 Task: Create a due date automation trigger when advanced on, 2 working days after a card is due add content with a description starting with resumeat 11:00 AM.
Action: Mouse moved to (1131, 91)
Screenshot: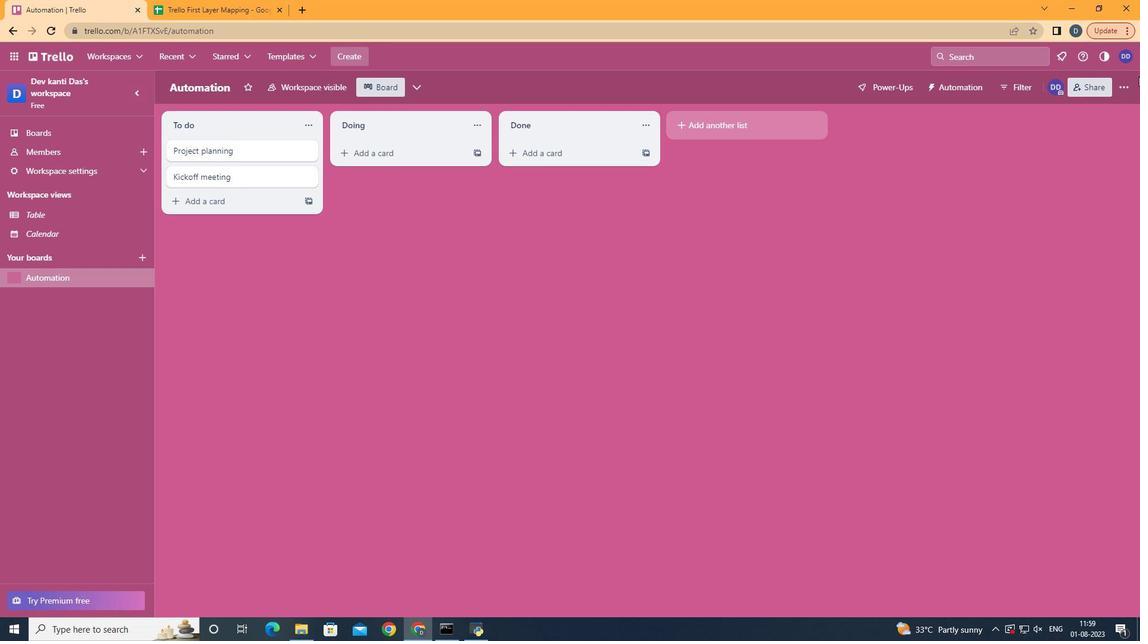 
Action: Mouse pressed left at (1131, 91)
Screenshot: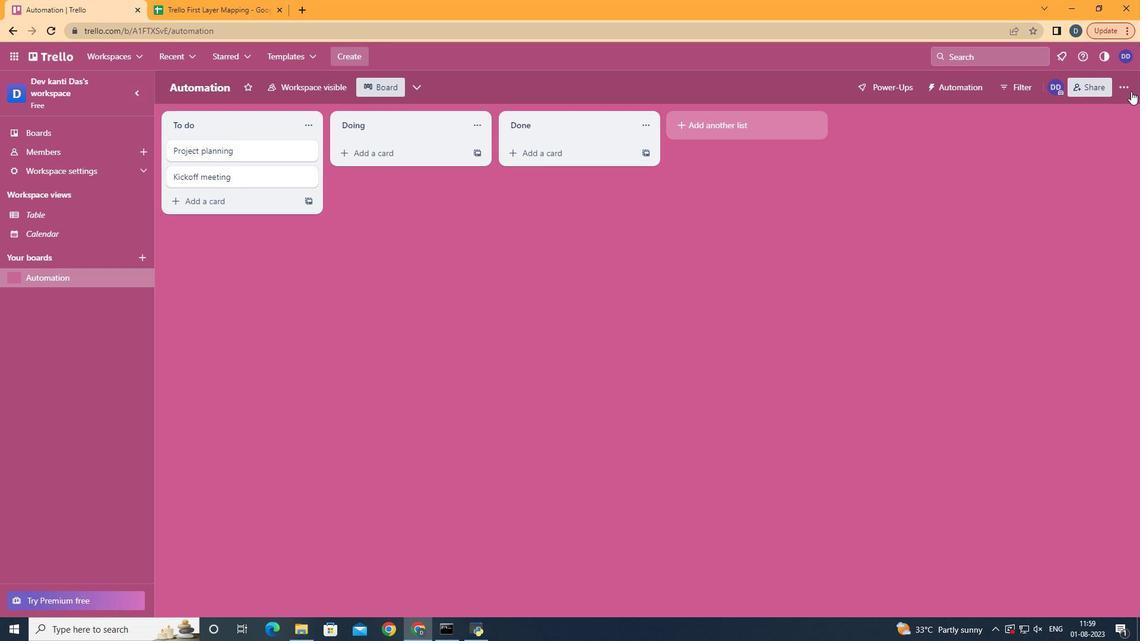 
Action: Mouse moved to (1041, 251)
Screenshot: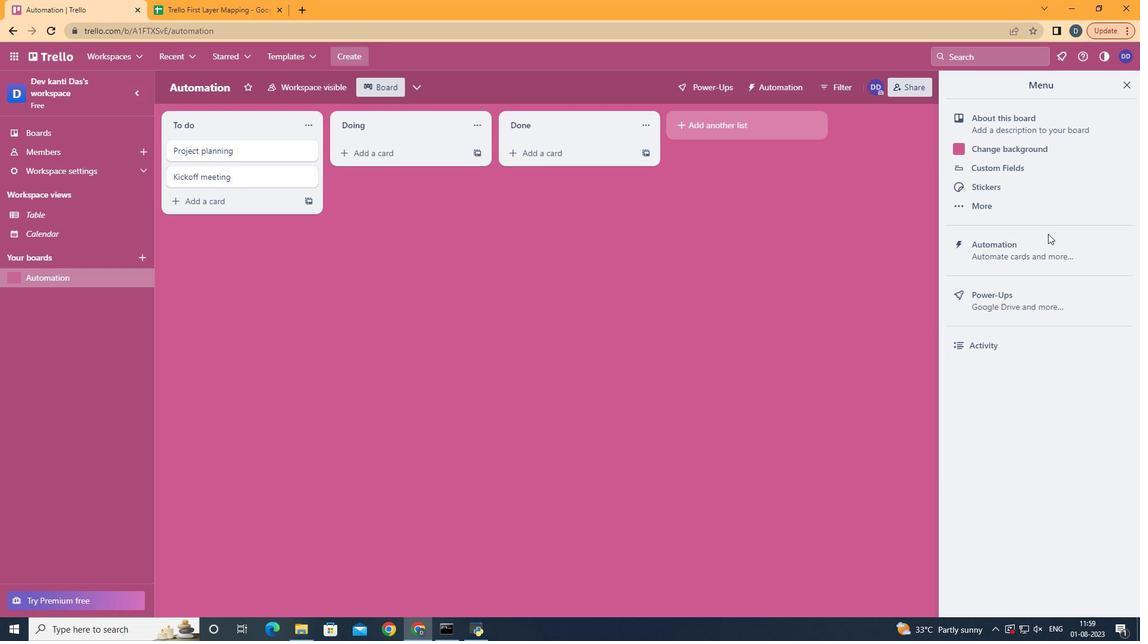 
Action: Mouse pressed left at (1041, 251)
Screenshot: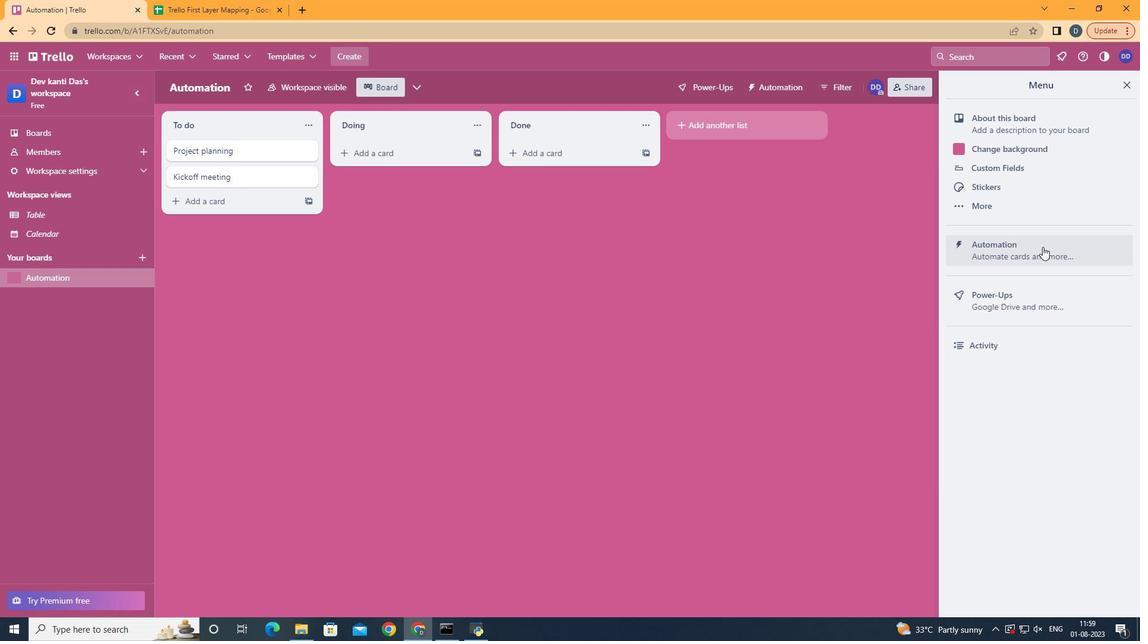 
Action: Mouse moved to (223, 238)
Screenshot: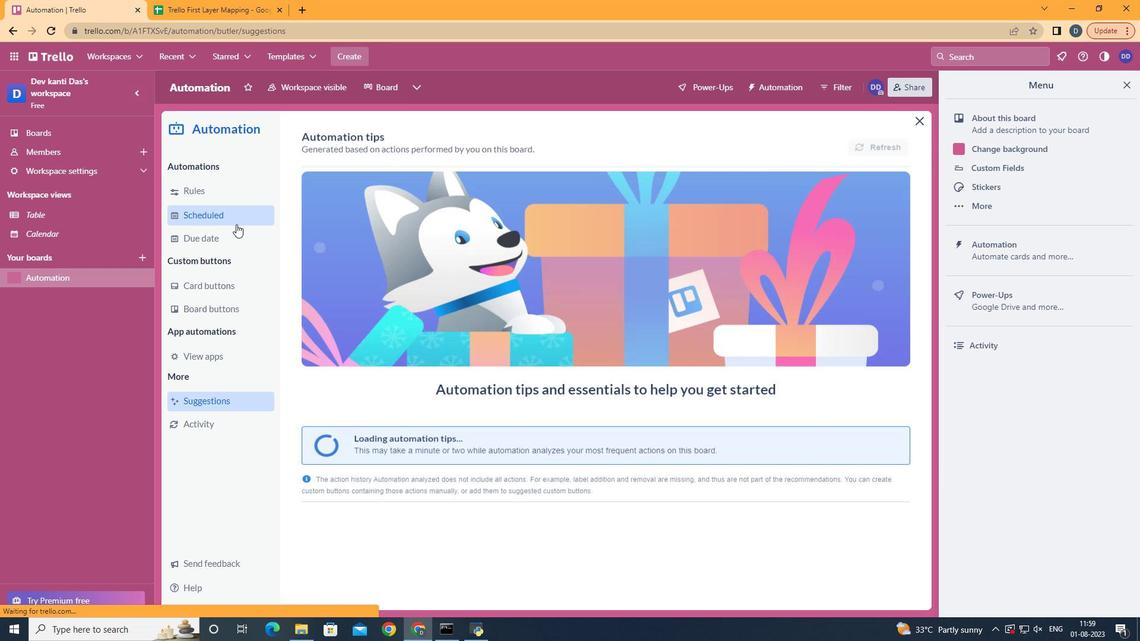 
Action: Mouse pressed left at (223, 238)
Screenshot: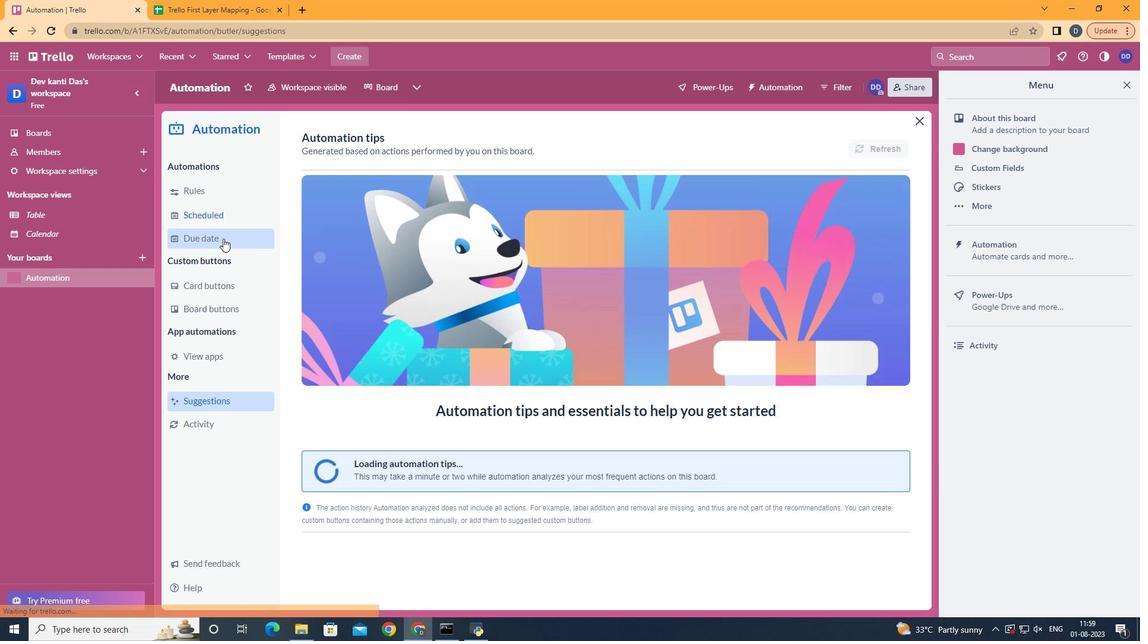 
Action: Mouse moved to (830, 146)
Screenshot: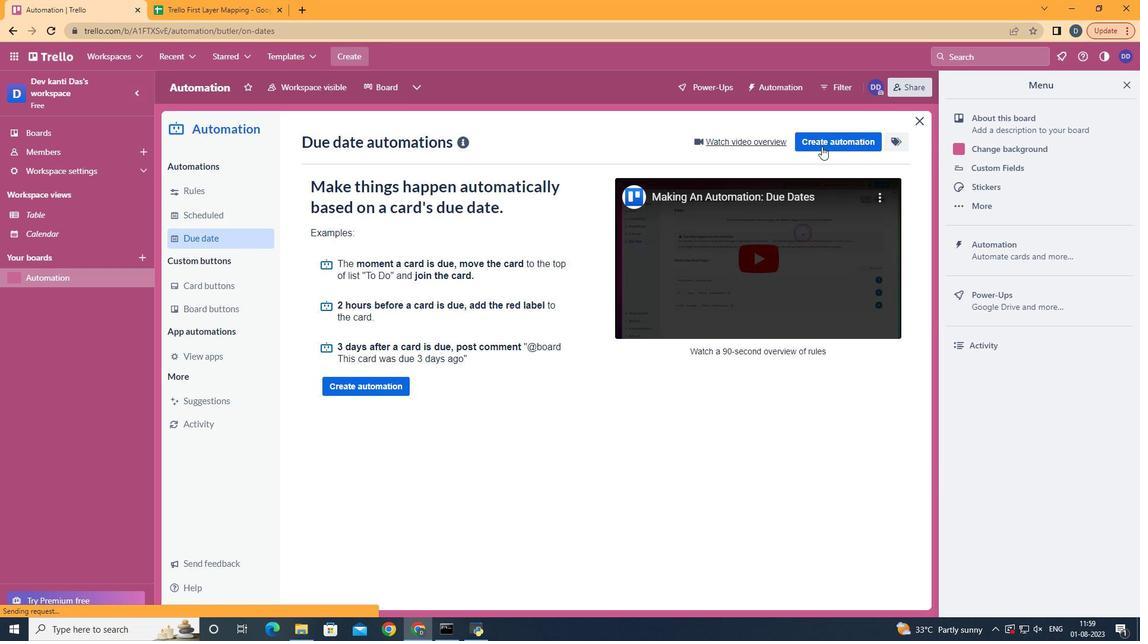 
Action: Mouse pressed left at (830, 146)
Screenshot: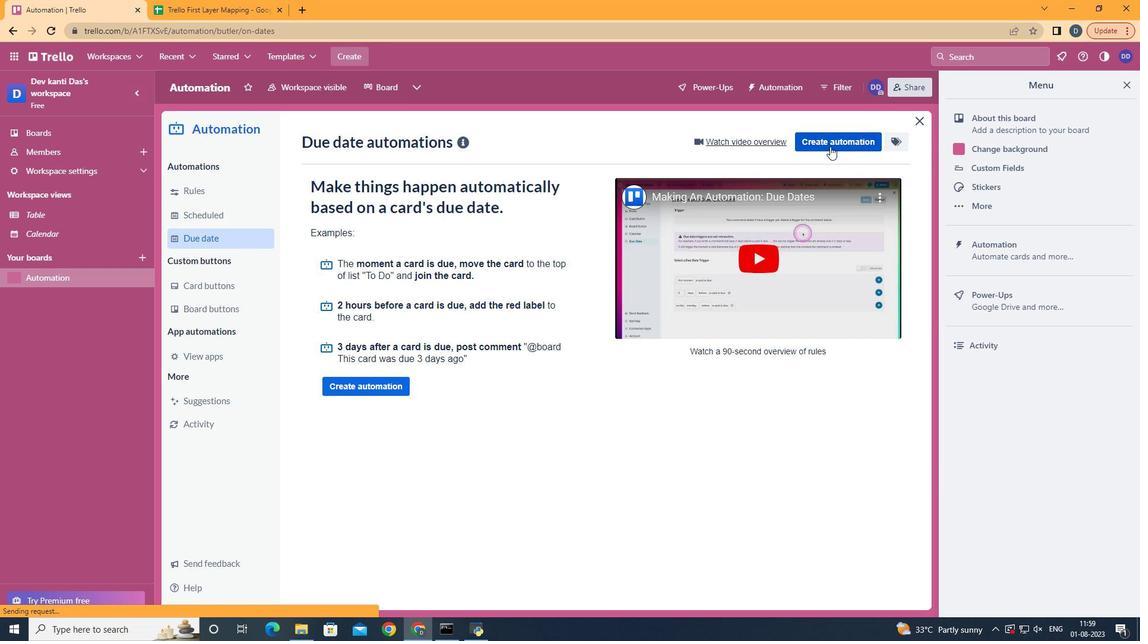 
Action: Mouse moved to (531, 254)
Screenshot: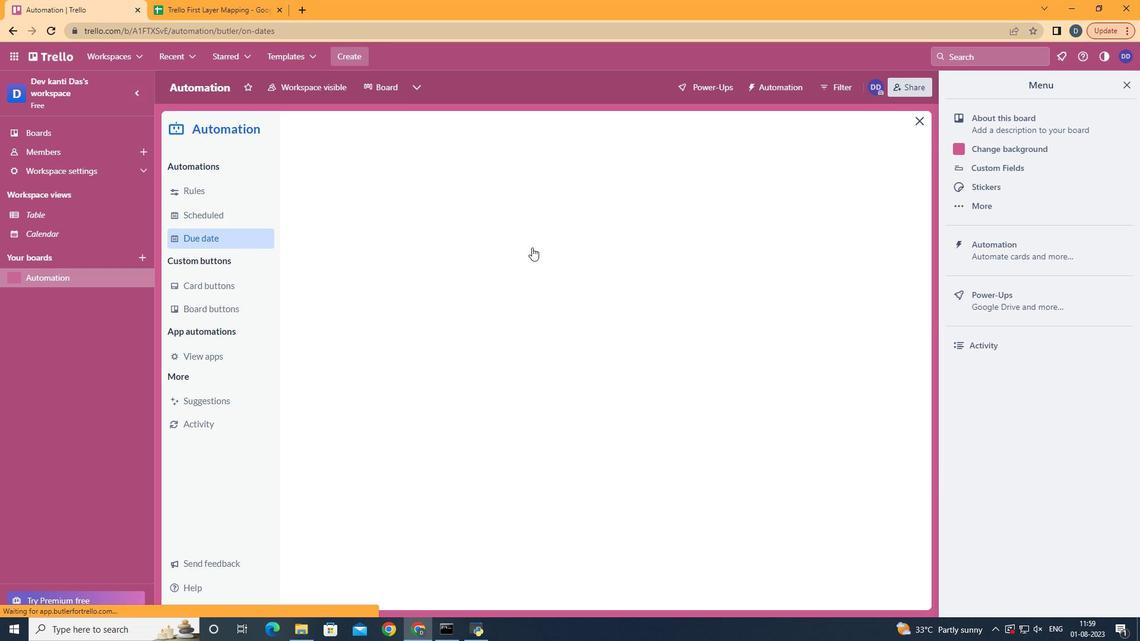
Action: Mouse pressed left at (531, 254)
Screenshot: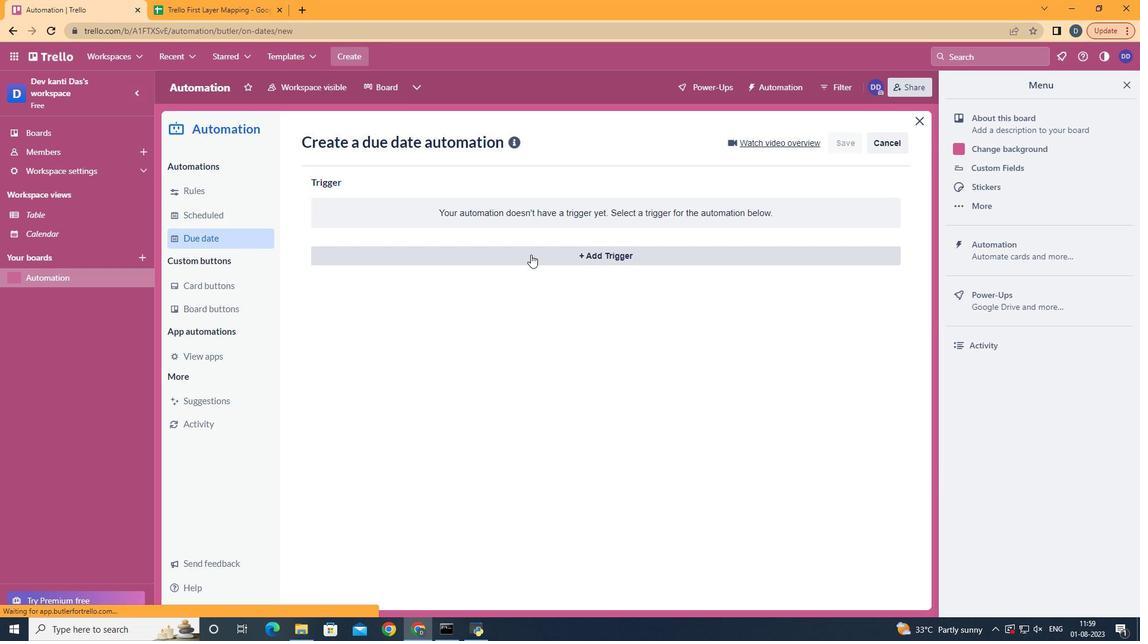 
Action: Mouse moved to (386, 487)
Screenshot: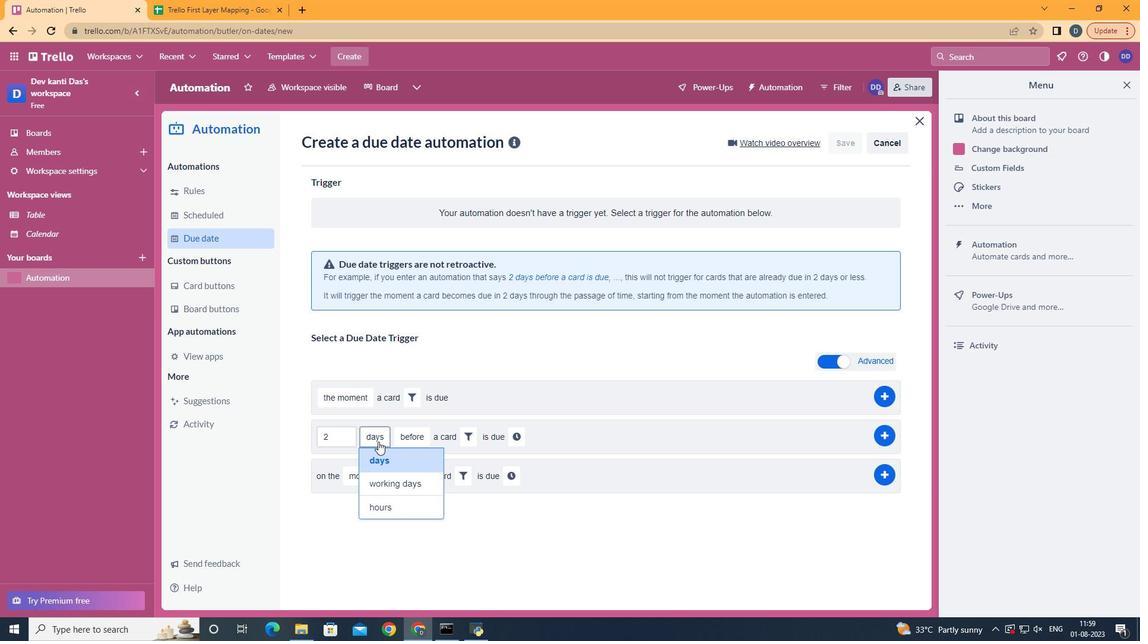 
Action: Mouse pressed left at (386, 487)
Screenshot: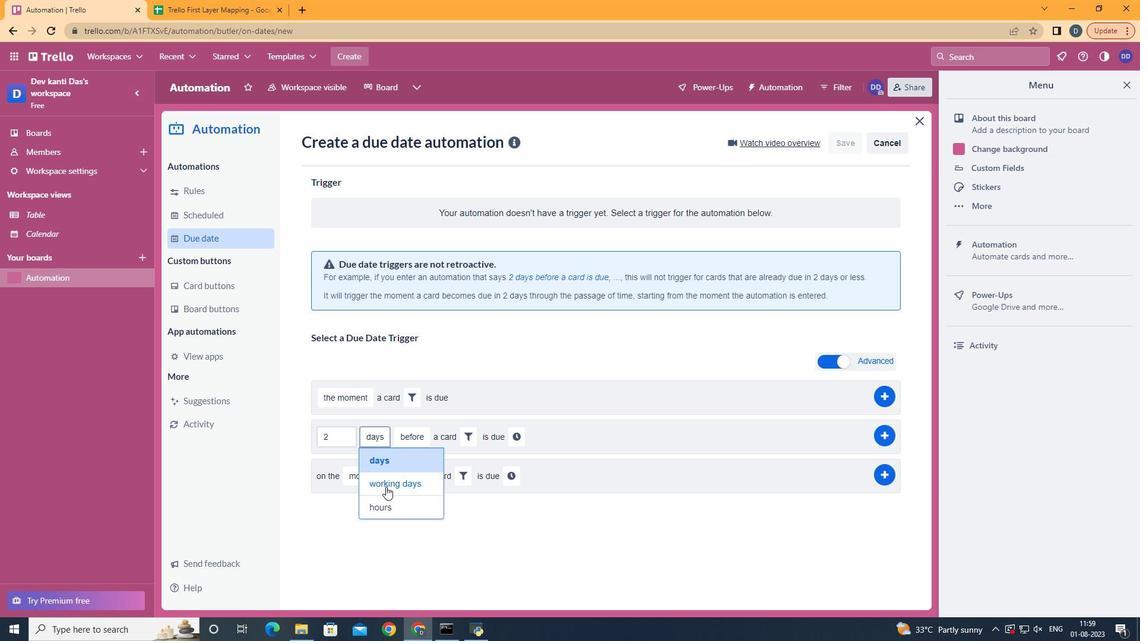 
Action: Mouse moved to (444, 478)
Screenshot: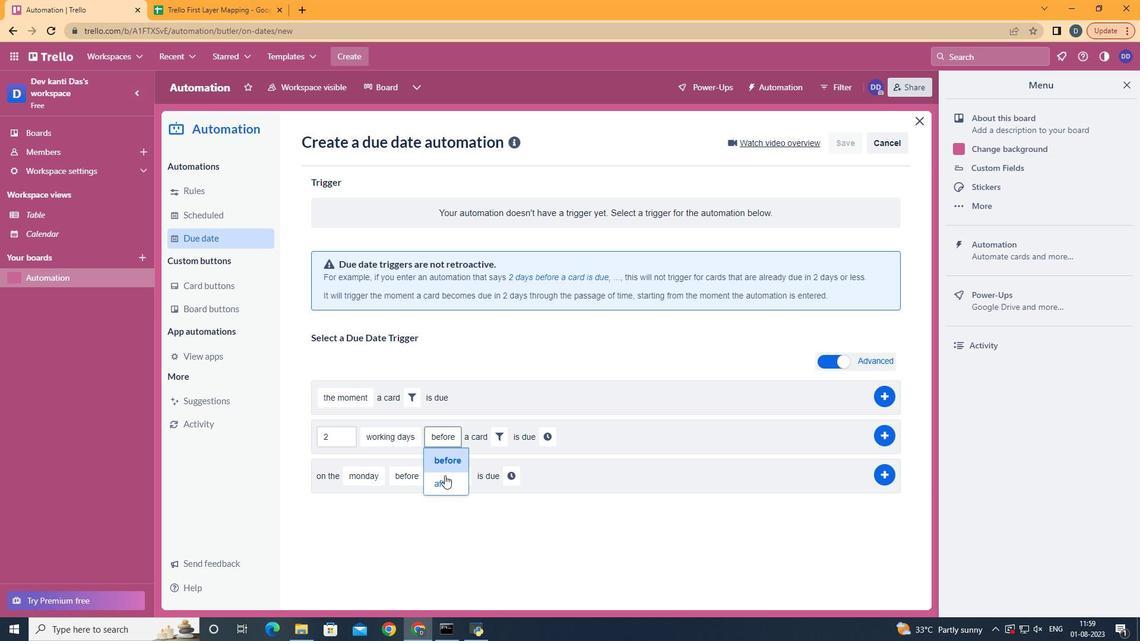 
Action: Mouse pressed left at (444, 478)
Screenshot: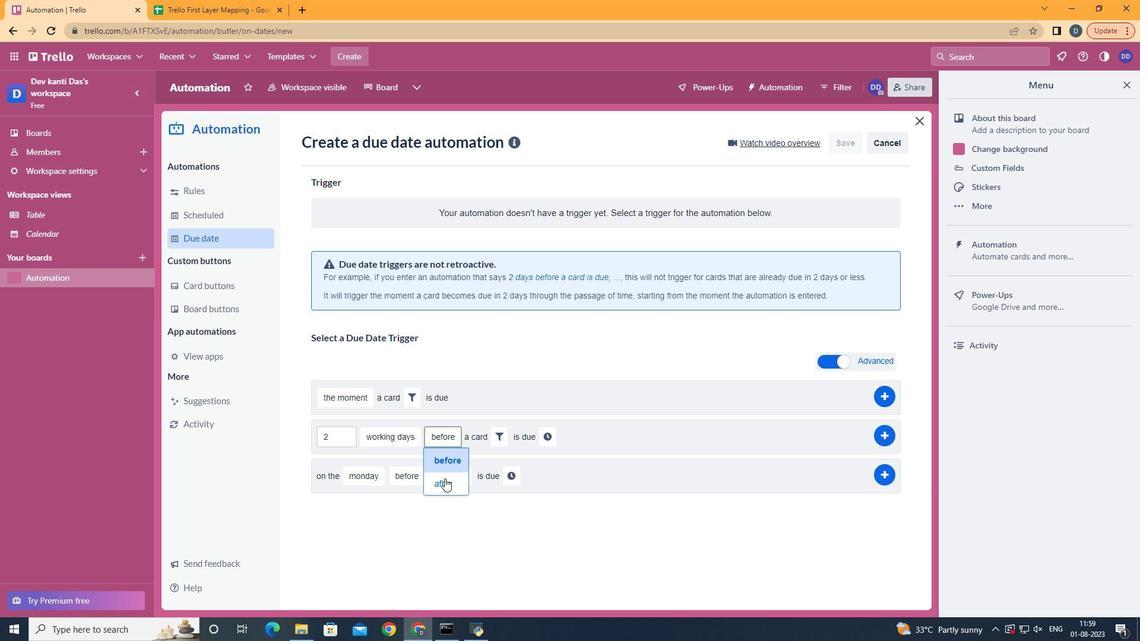 
Action: Mouse moved to (488, 440)
Screenshot: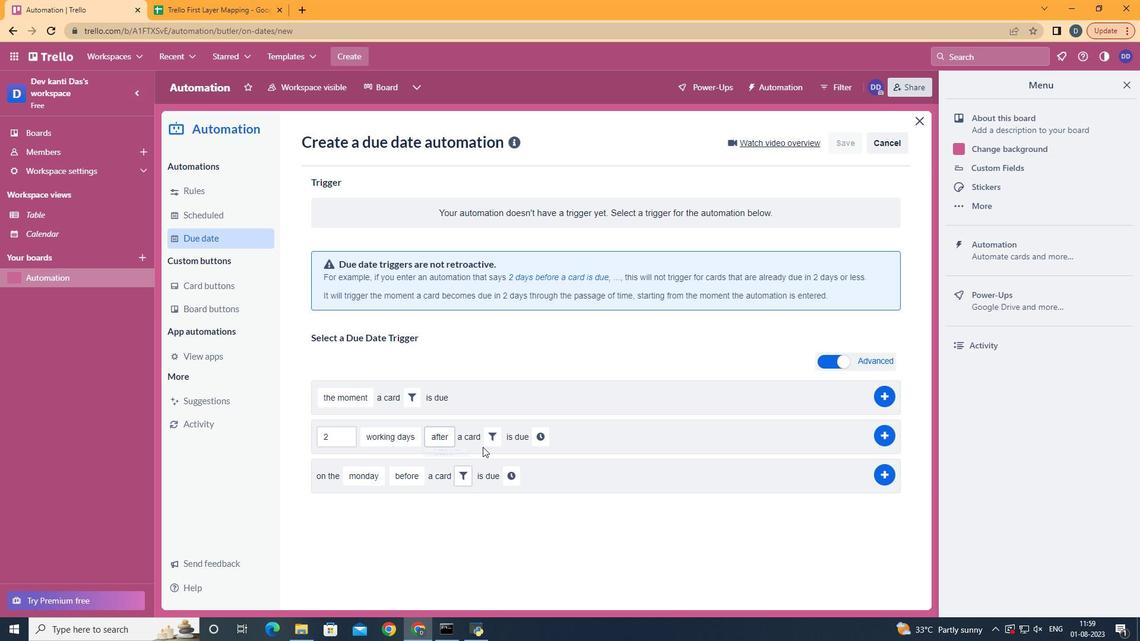 
Action: Mouse pressed left at (488, 440)
Screenshot: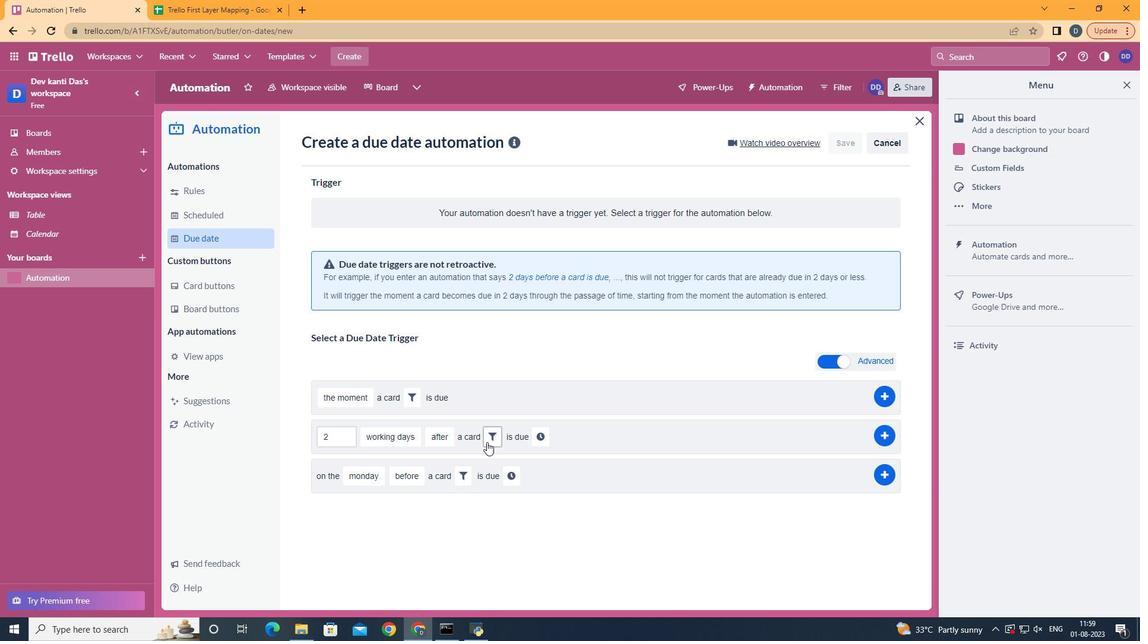
Action: Mouse moved to (648, 474)
Screenshot: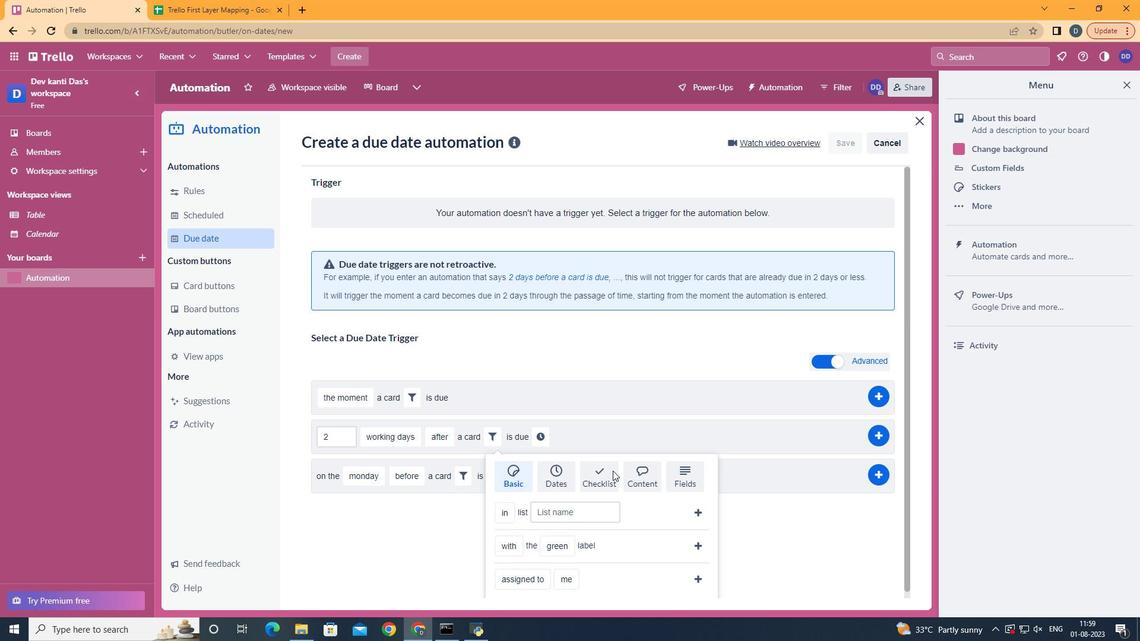 
Action: Mouse pressed left at (648, 474)
Screenshot: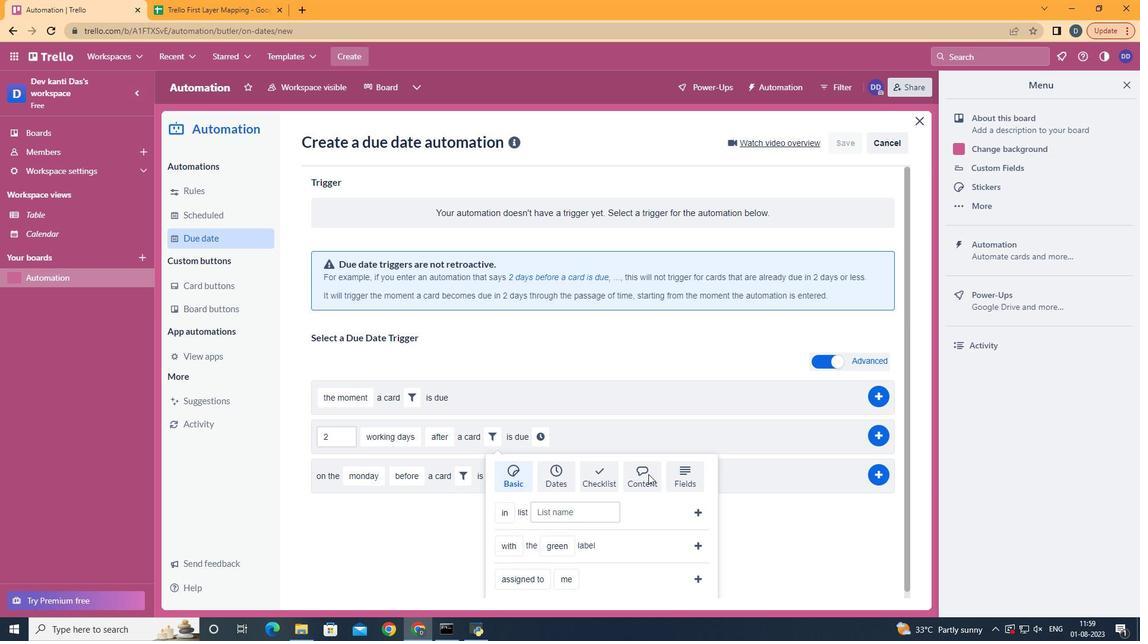 
Action: Mouse moved to (549, 557)
Screenshot: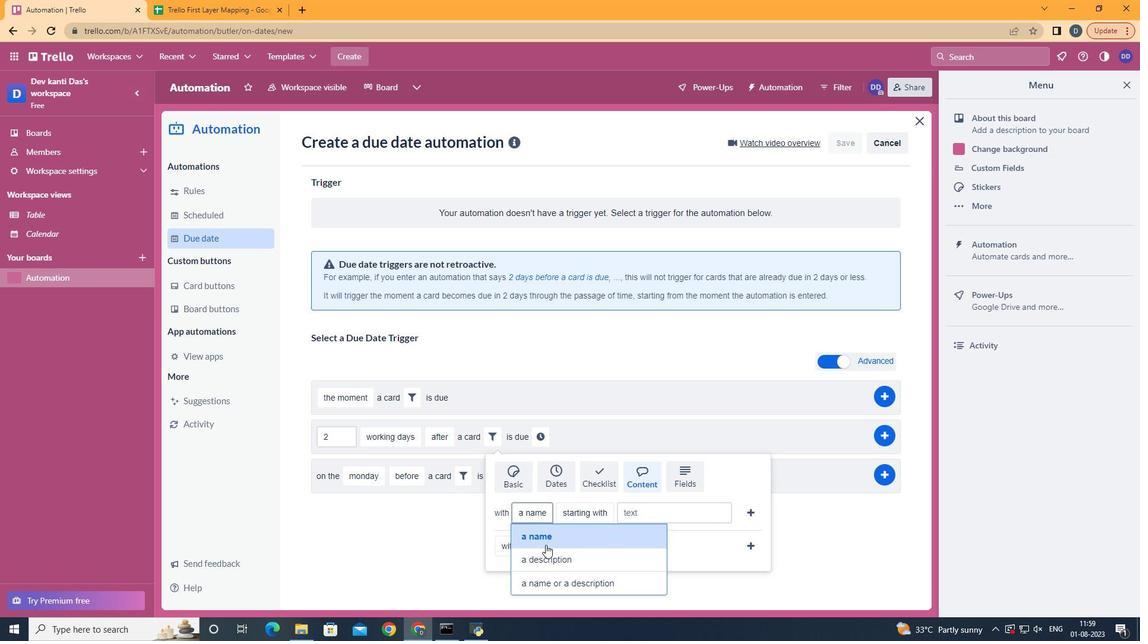 
Action: Mouse pressed left at (549, 557)
Screenshot: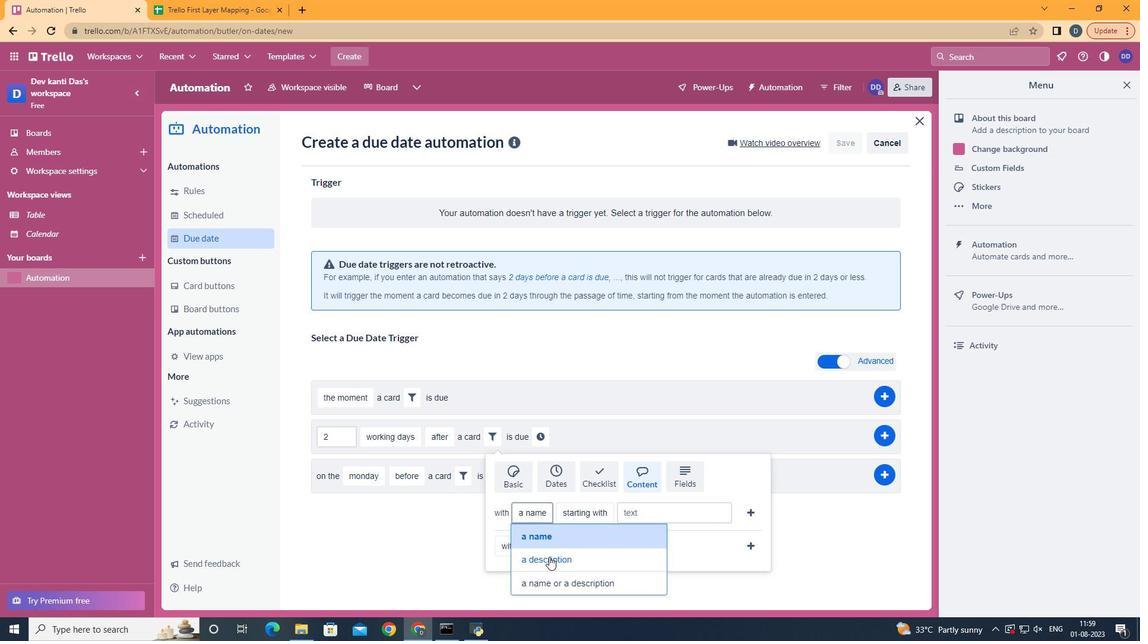 
Action: Mouse moved to (625, 374)
Screenshot: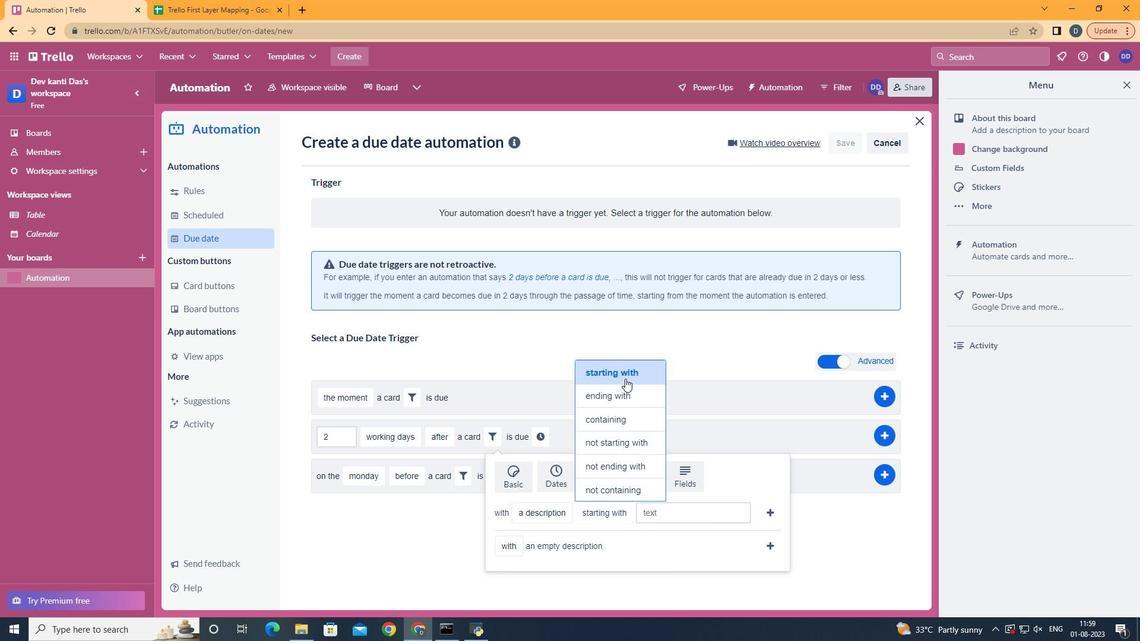 
Action: Mouse pressed left at (625, 374)
Screenshot: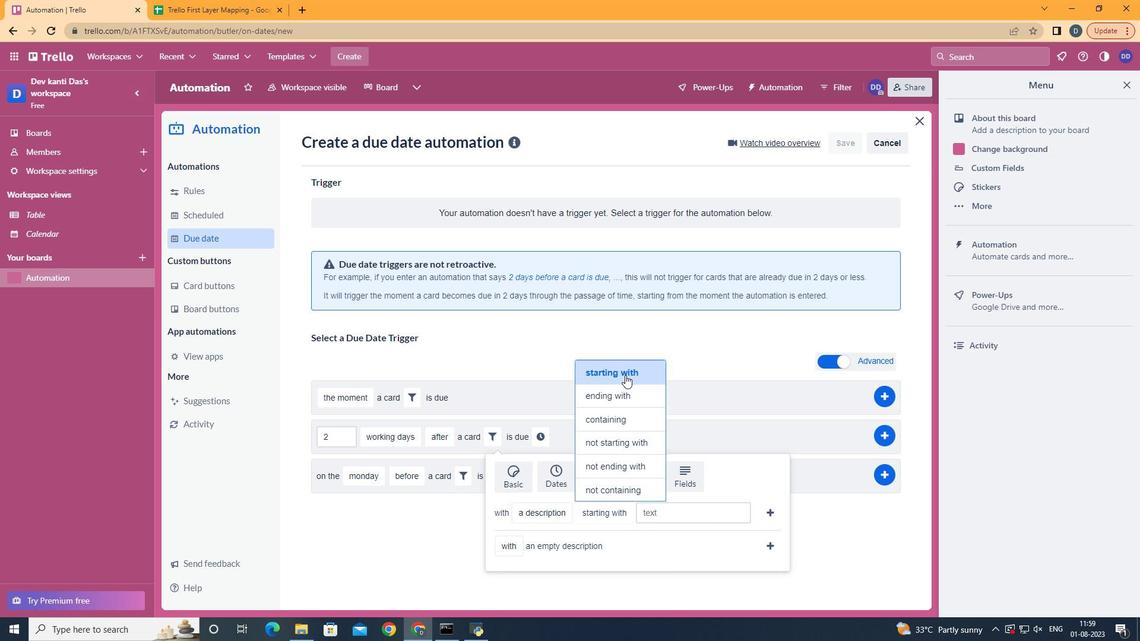 
Action: Mouse moved to (657, 501)
Screenshot: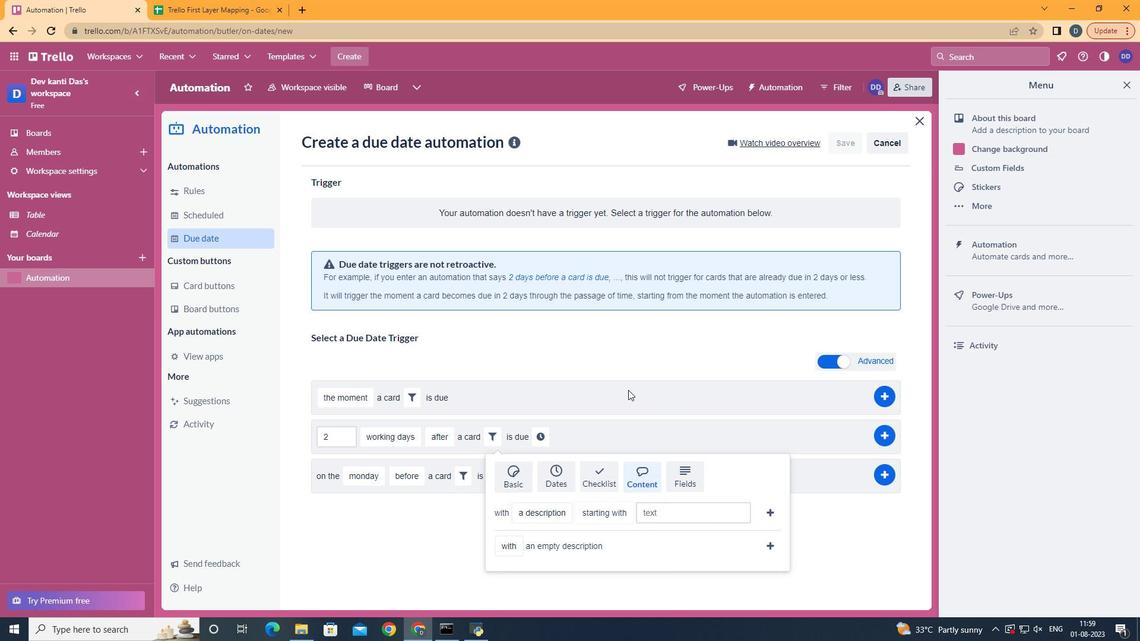
Action: Mouse pressed left at (657, 501)
Screenshot: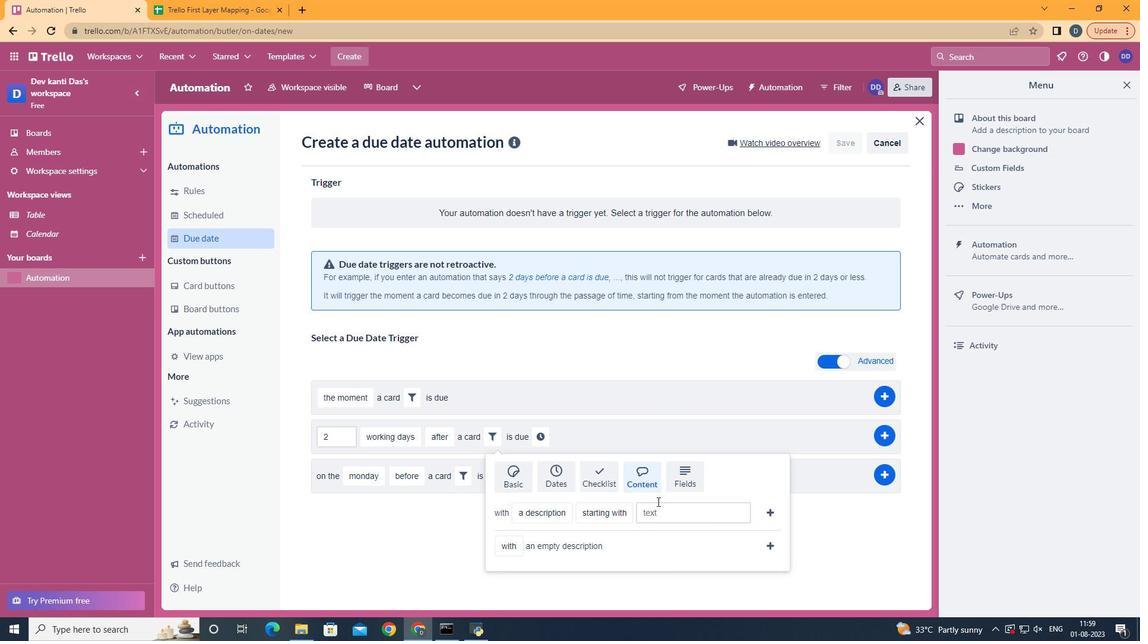 
Action: Mouse moved to (658, 502)
Screenshot: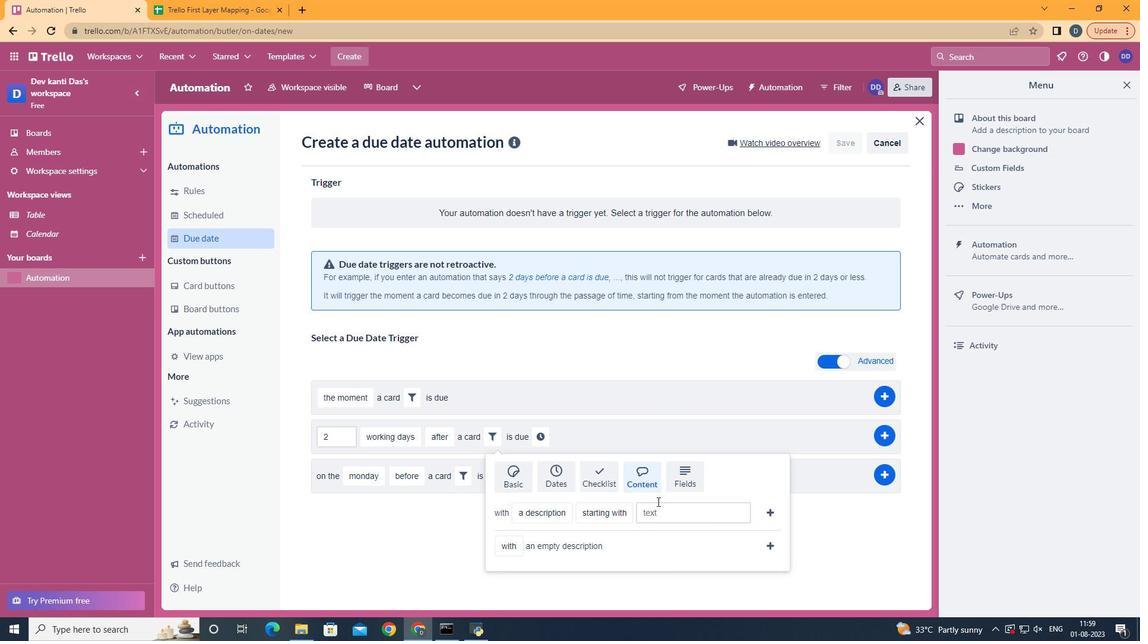 
Action: Key pressed resume
Screenshot: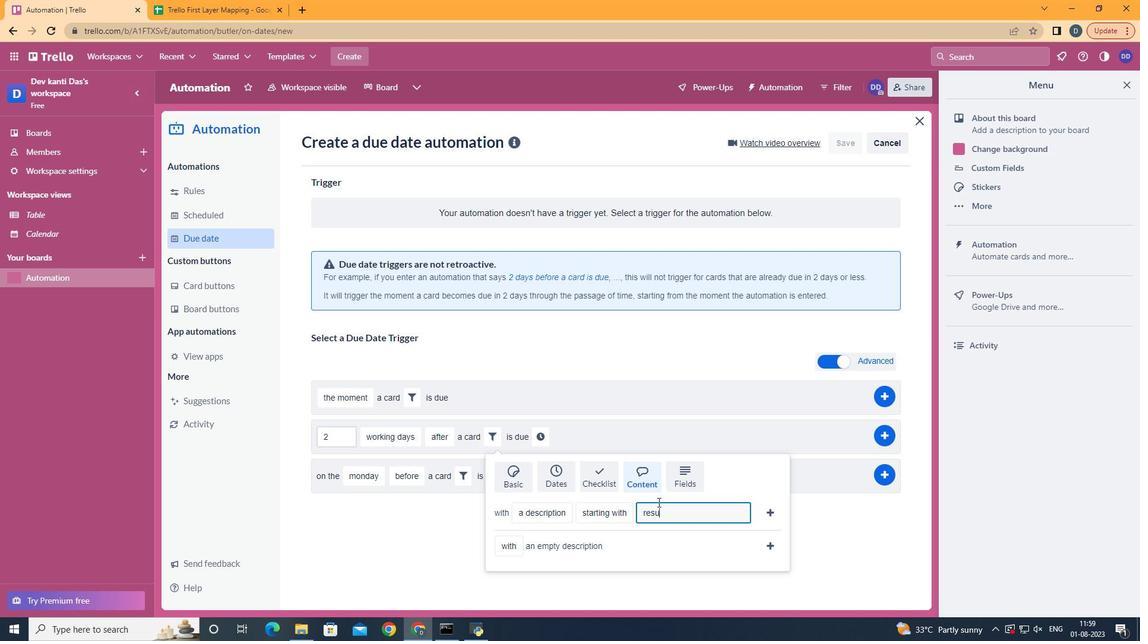 
Action: Mouse moved to (766, 509)
Screenshot: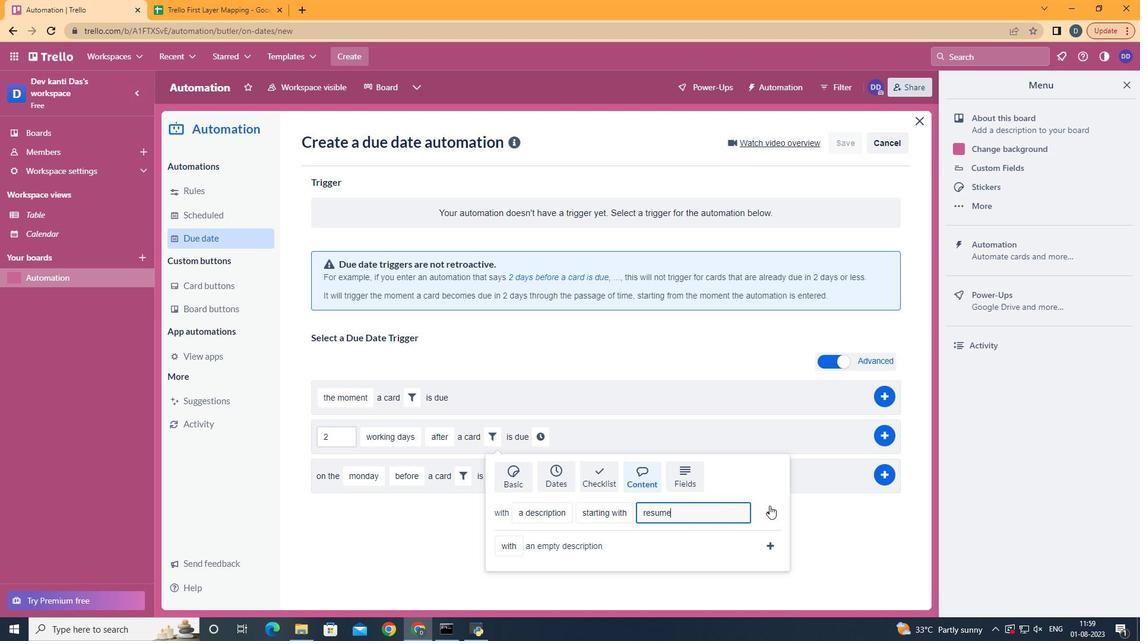 
Action: Mouse pressed left at (766, 509)
Screenshot: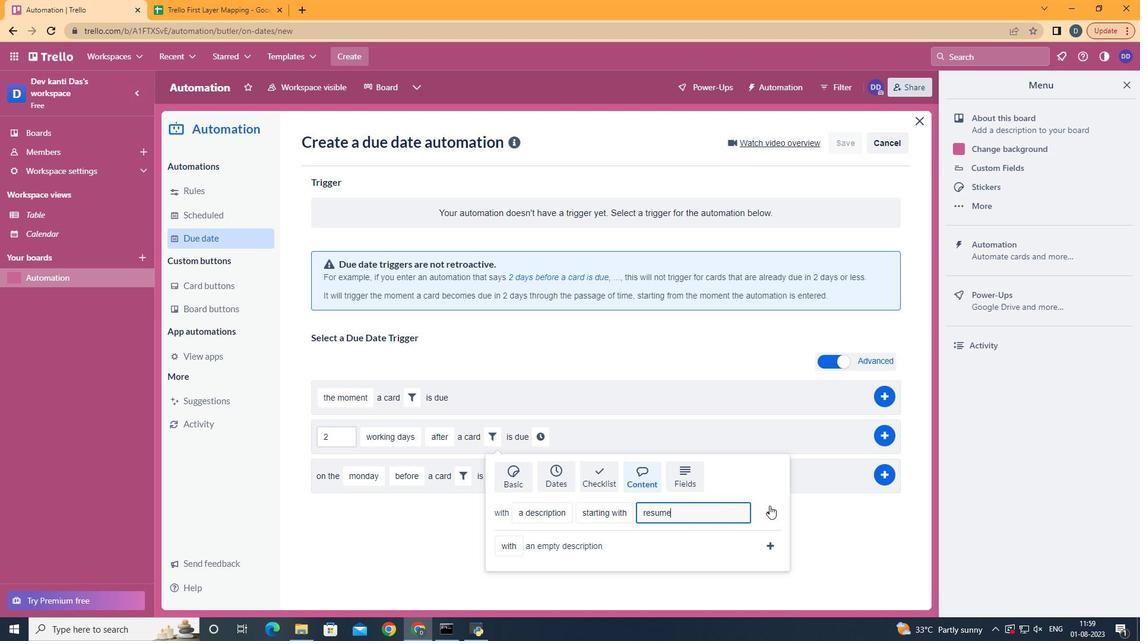 
Action: Mouse moved to (719, 432)
Screenshot: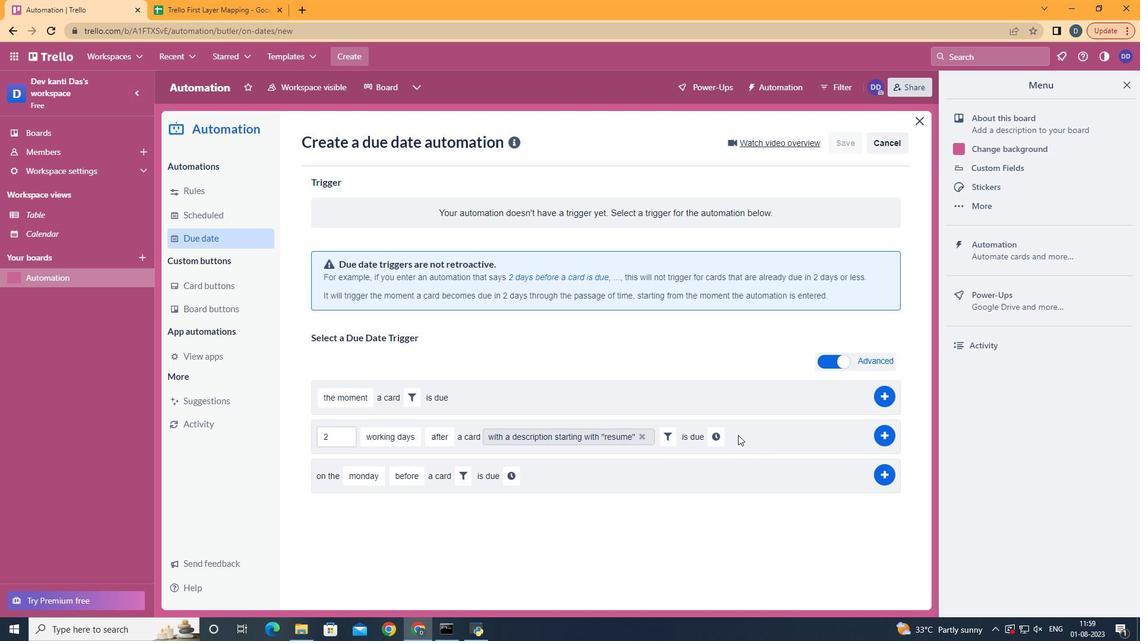 
Action: Mouse pressed left at (719, 432)
Screenshot: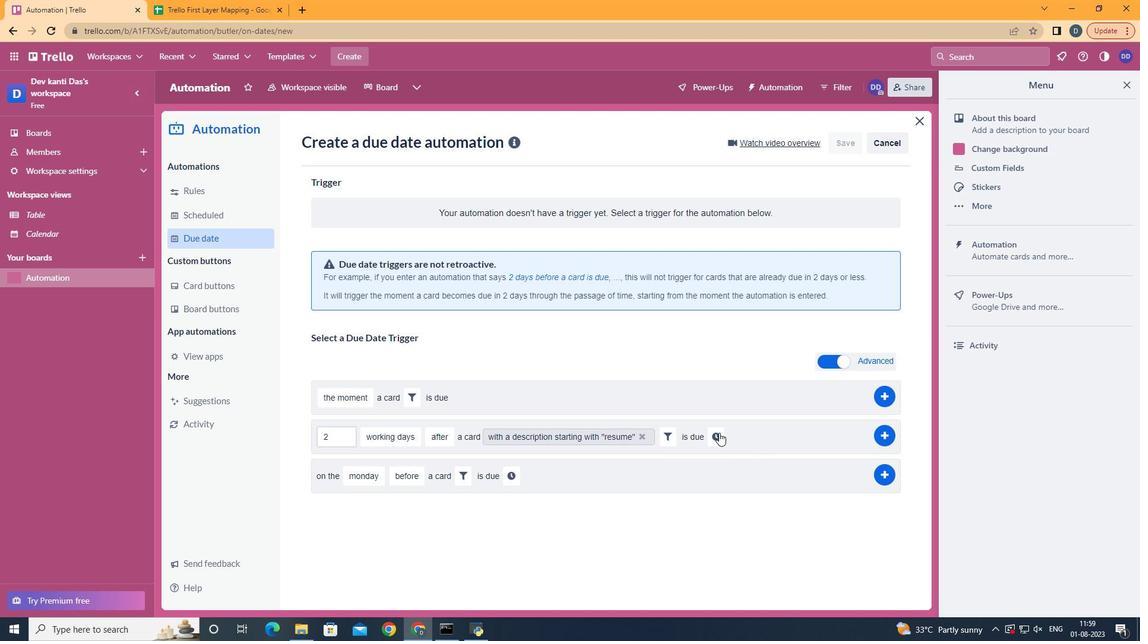 
Action: Mouse moved to (754, 441)
Screenshot: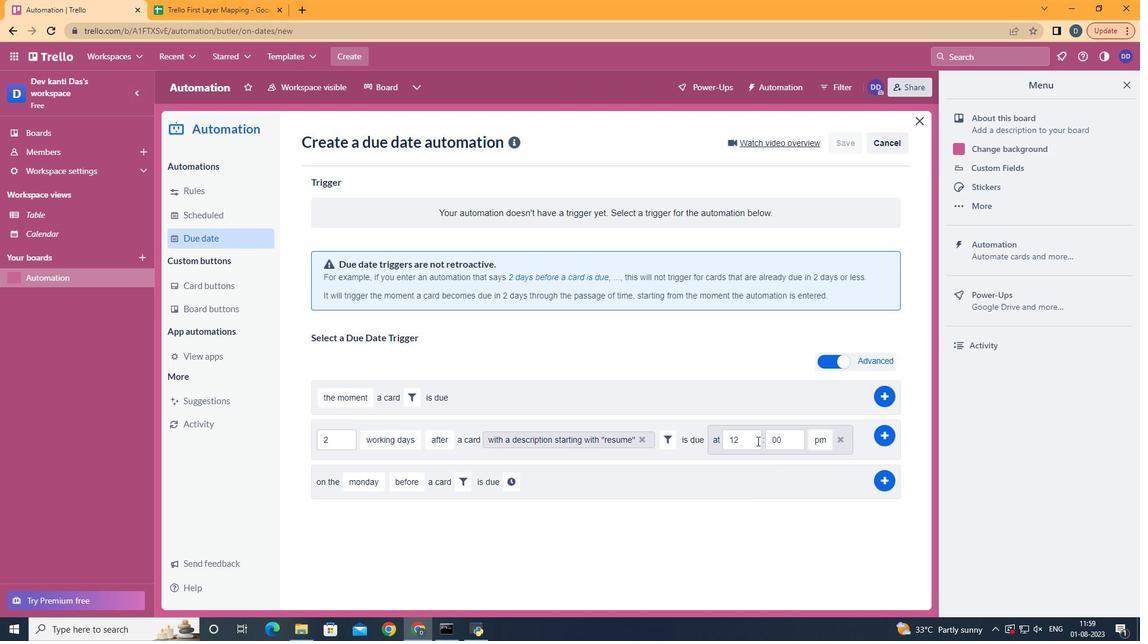 
Action: Mouse pressed left at (754, 441)
Screenshot: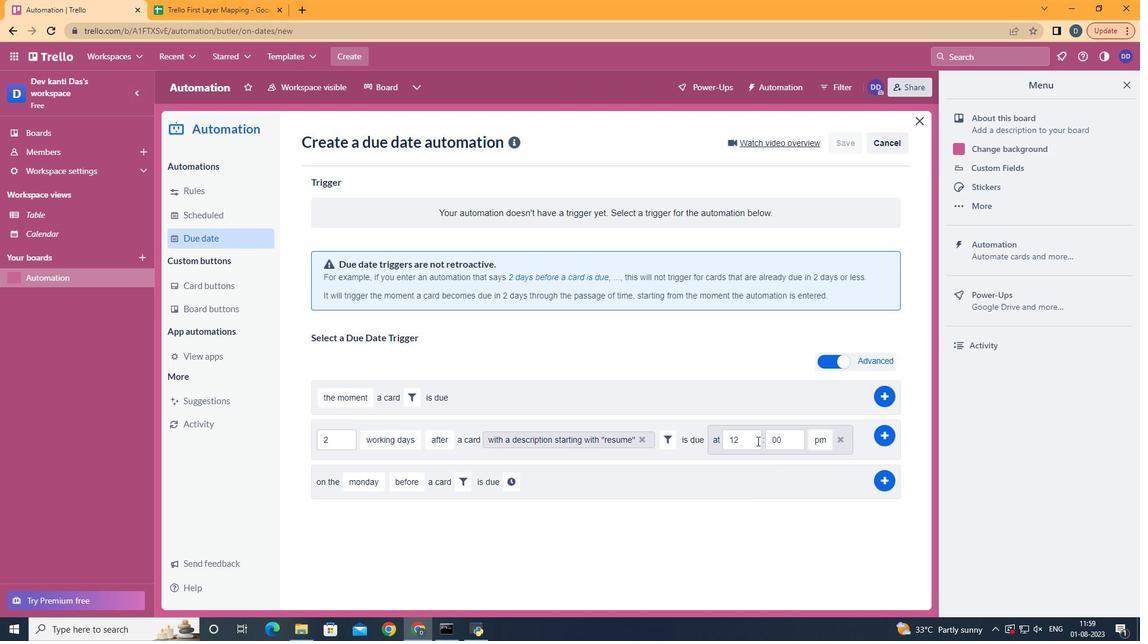 
Action: Mouse moved to (753, 441)
Screenshot: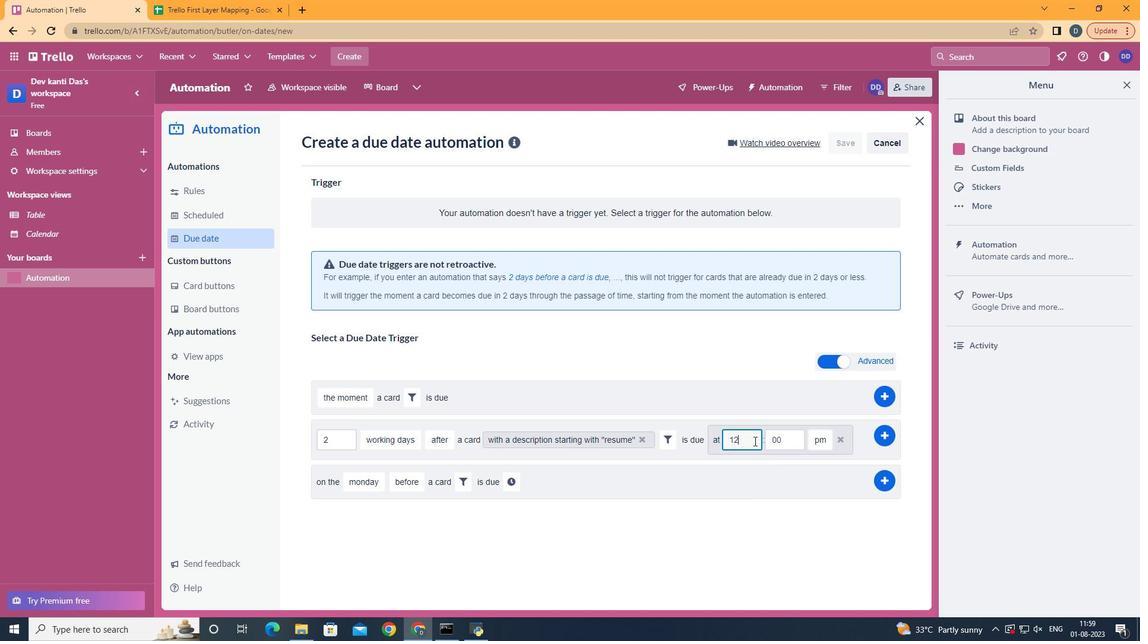 
Action: Key pressed <Key.backspace>1
Screenshot: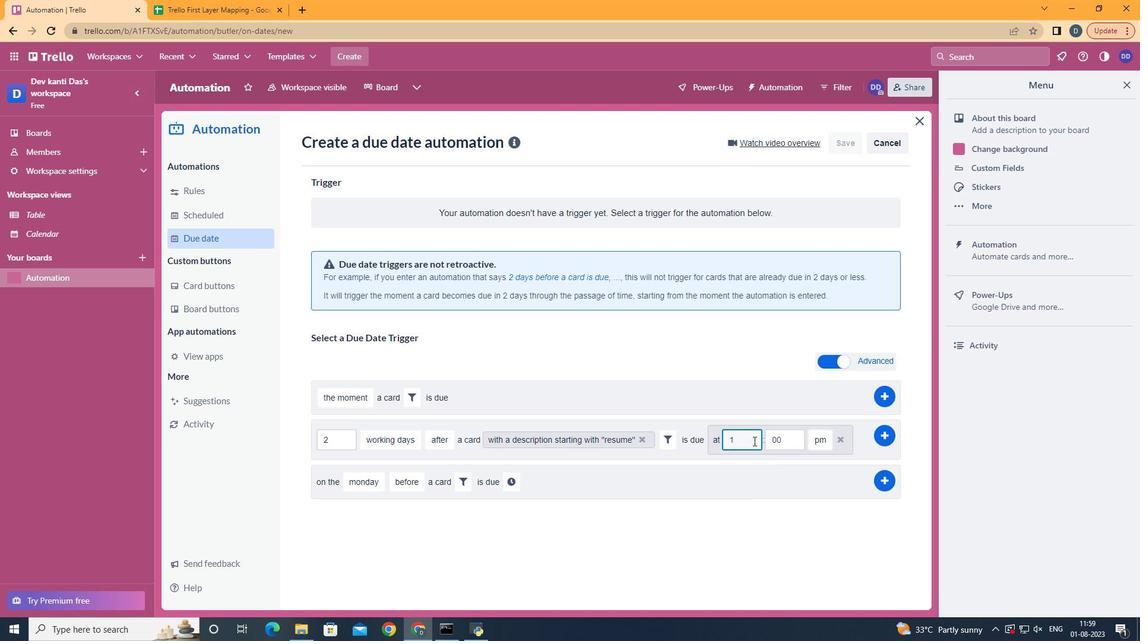 
Action: Mouse moved to (823, 462)
Screenshot: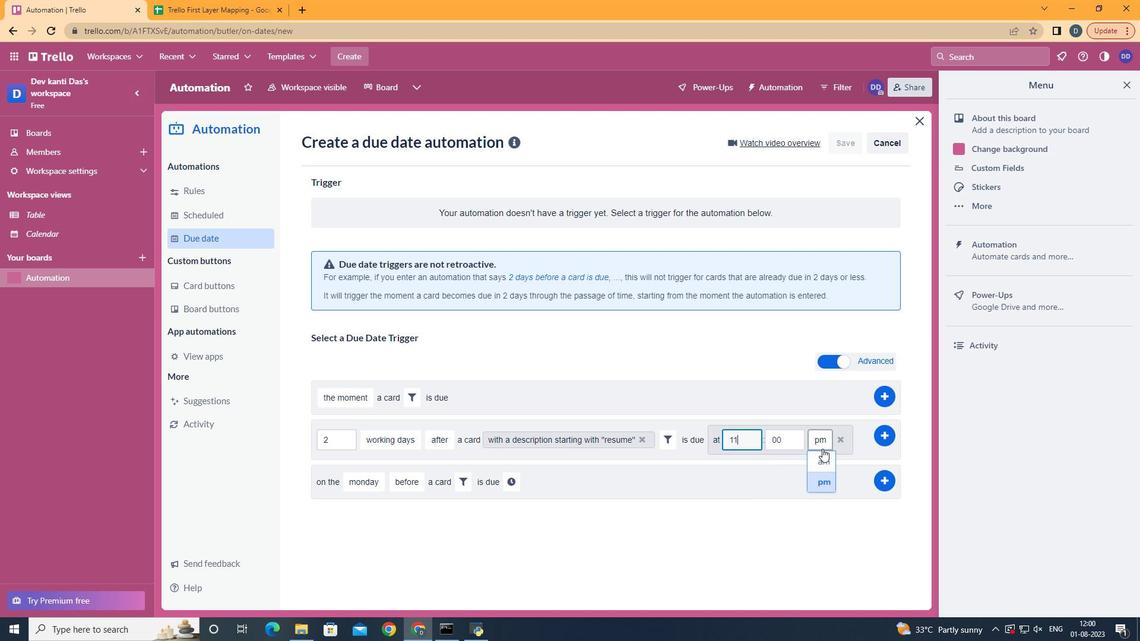 
Action: Mouse pressed left at (823, 462)
Screenshot: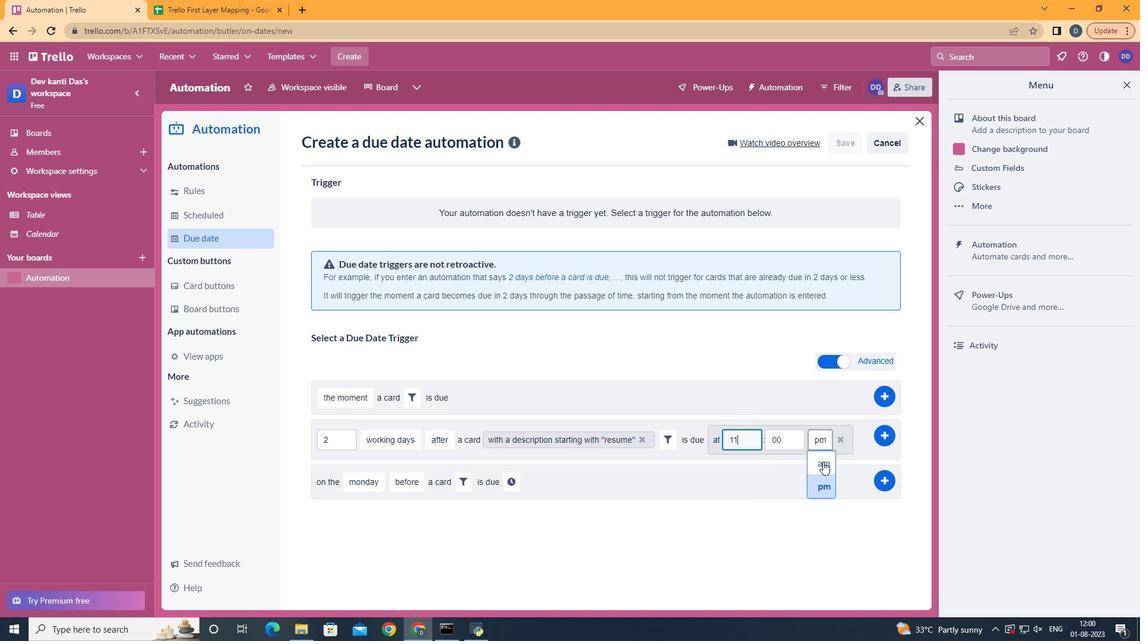 
Action: Mouse moved to (883, 437)
Screenshot: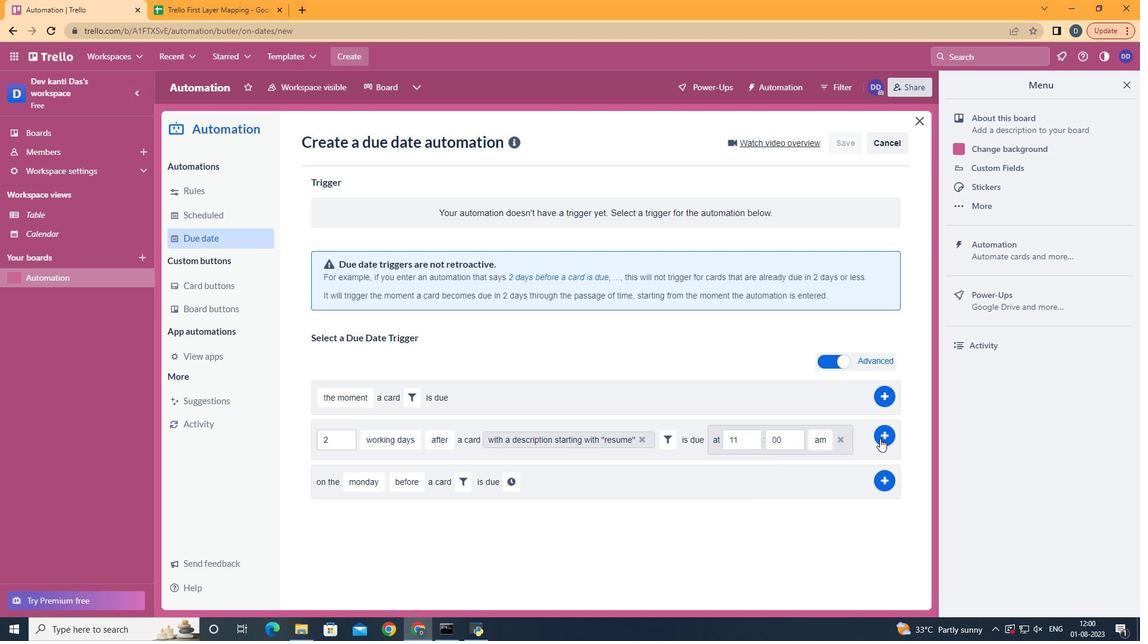 
Action: Mouse pressed left at (883, 437)
Screenshot: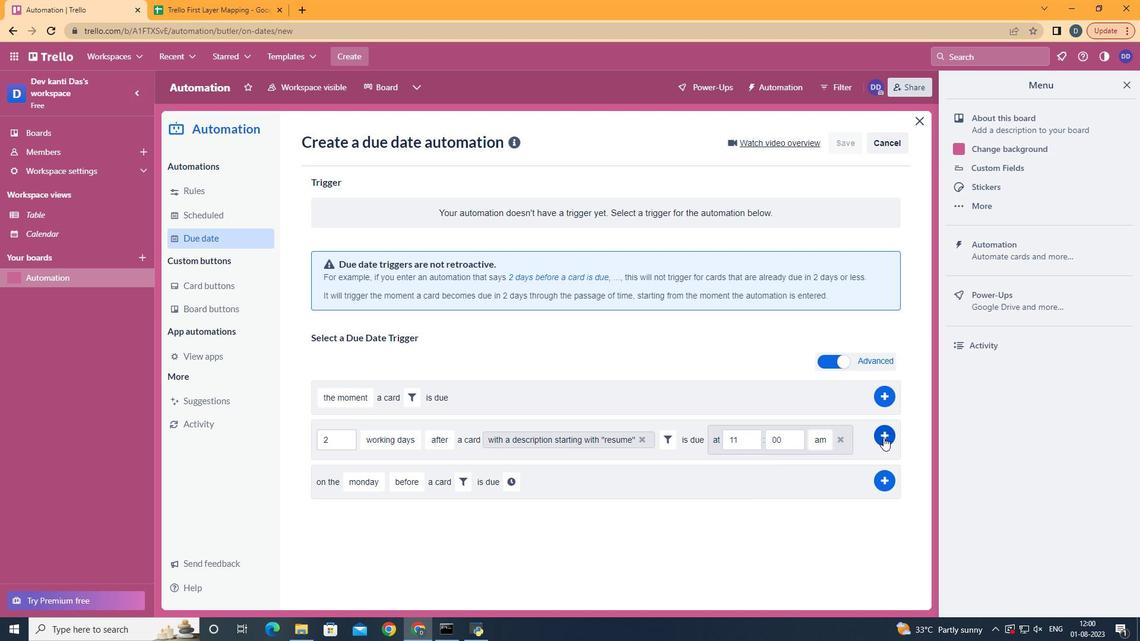 
Action: Mouse moved to (585, 264)
Screenshot: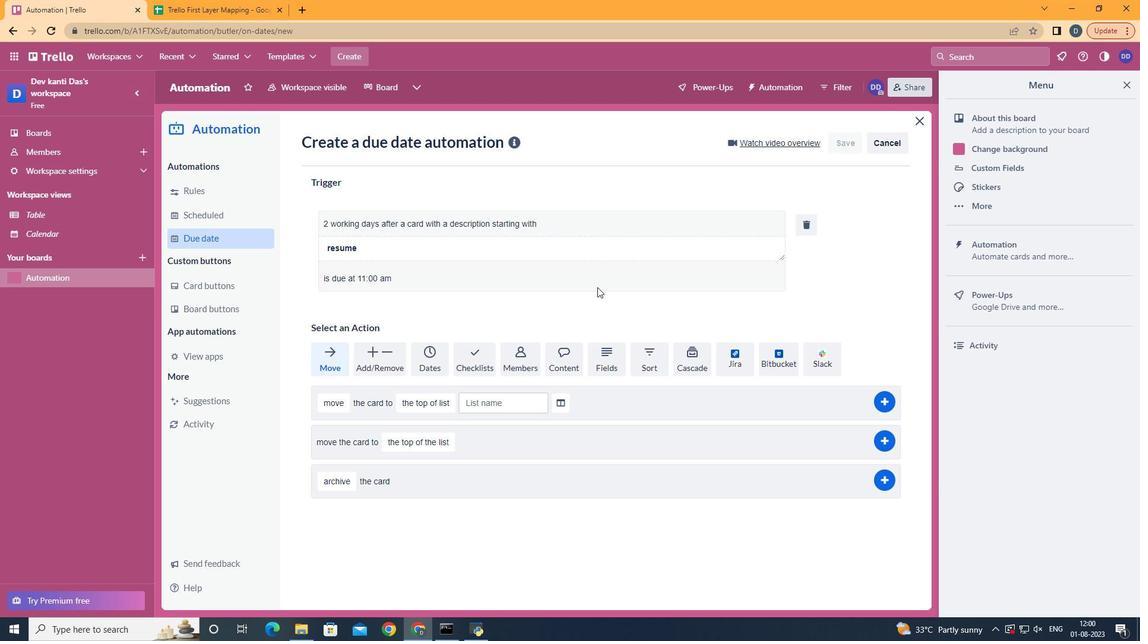 
